 Task: Add Hand In Hand Sea Salt Body Lotion to the cart.
Action: Mouse moved to (805, 323)
Screenshot: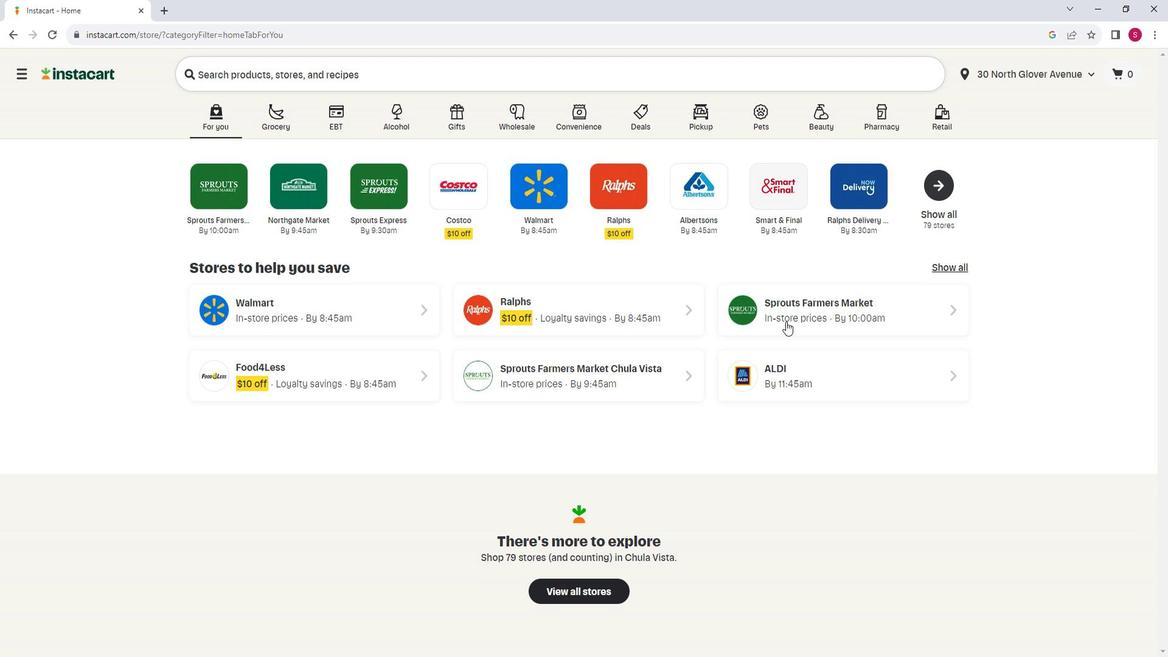 
Action: Mouse pressed left at (805, 323)
Screenshot: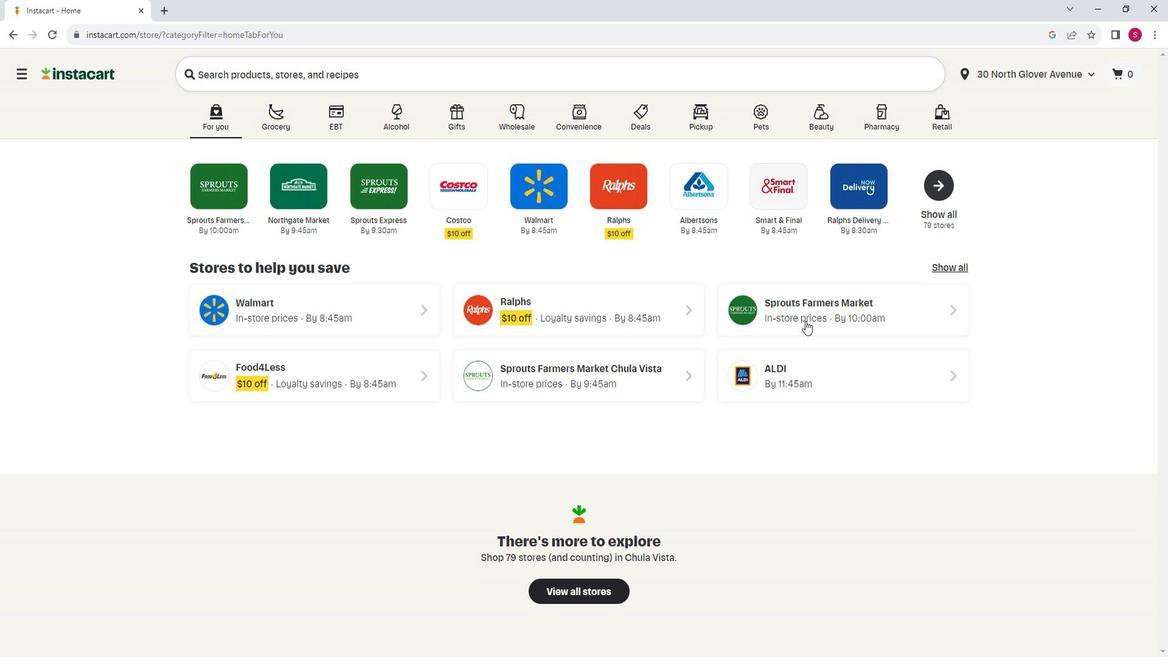 
Action: Mouse moved to (91, 471)
Screenshot: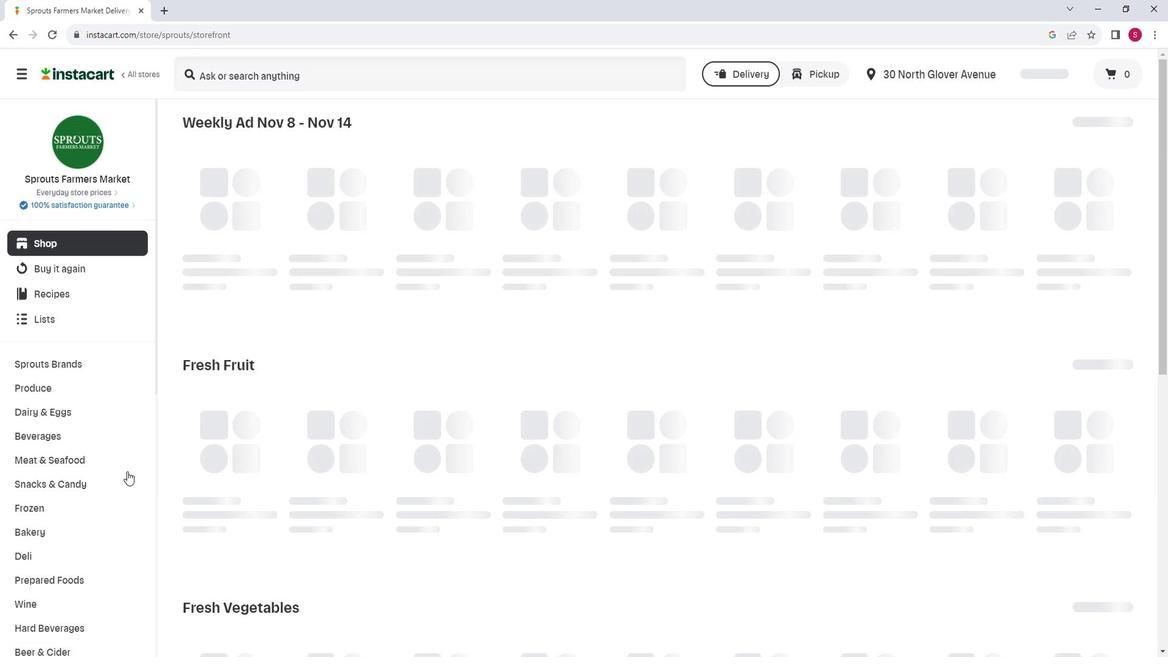 
Action: Mouse scrolled (91, 469) with delta (0, -1)
Screenshot: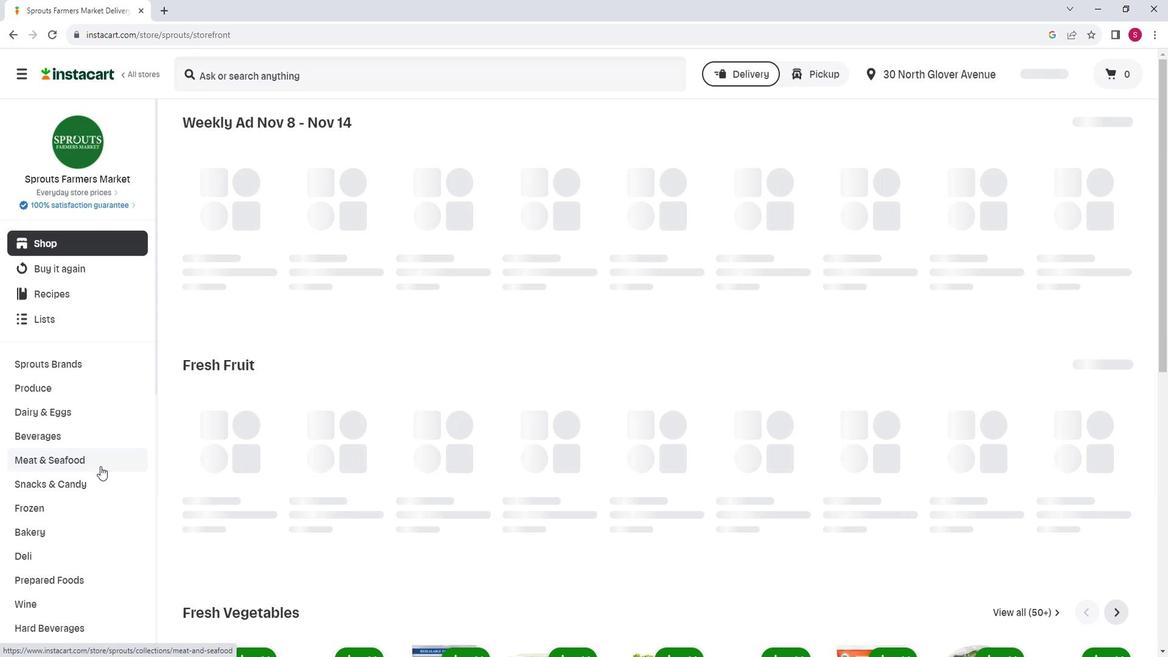 
Action: Mouse scrolled (91, 469) with delta (0, -1)
Screenshot: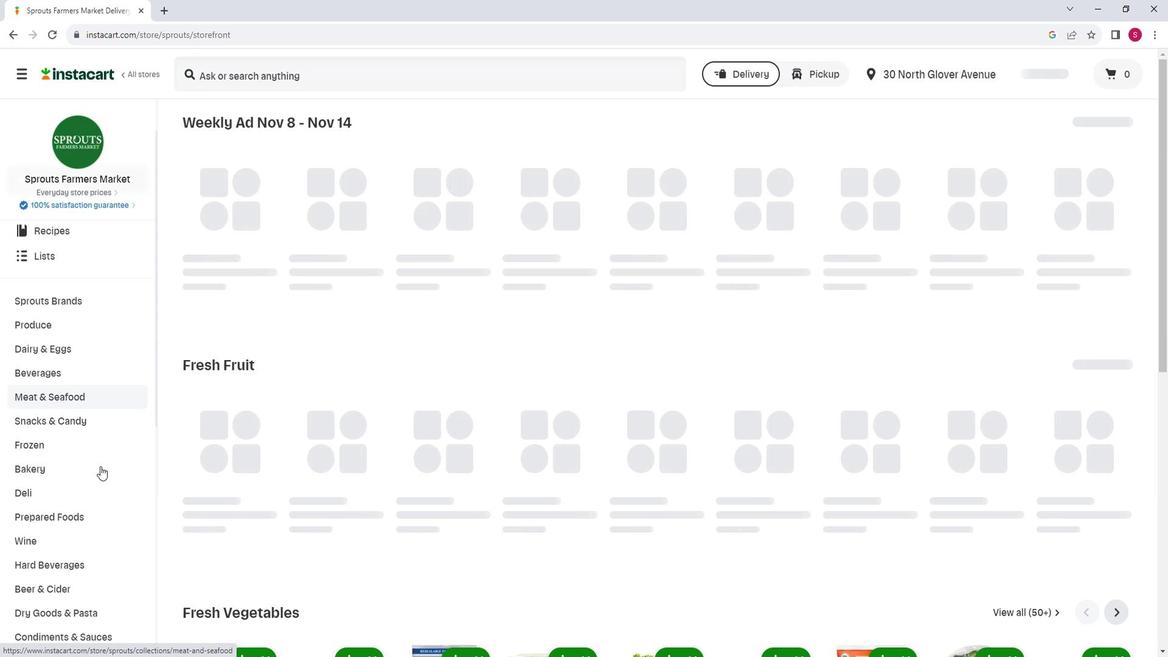 
Action: Mouse scrolled (91, 469) with delta (0, -1)
Screenshot: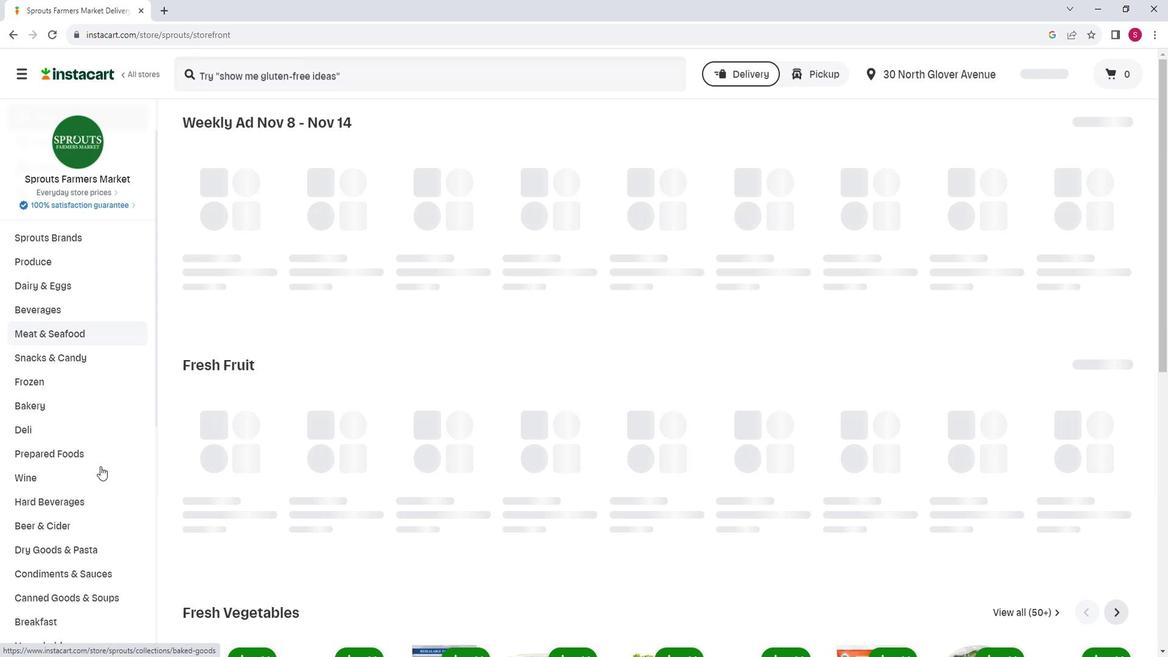 
Action: Mouse moved to (92, 469)
Screenshot: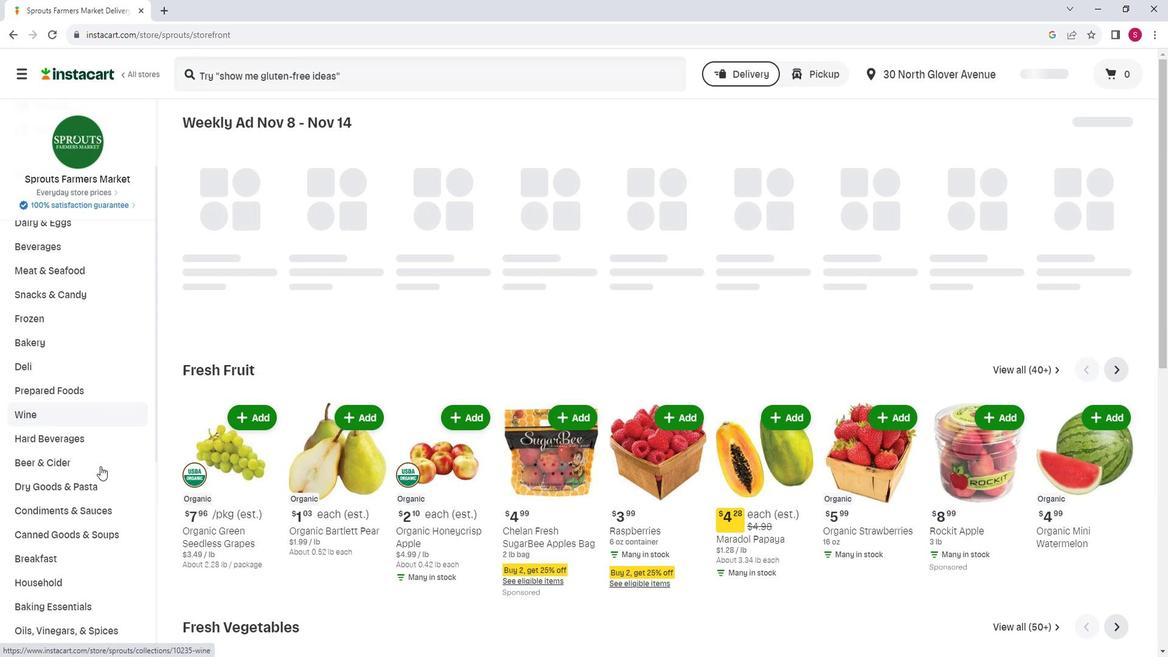 
Action: Mouse scrolled (92, 469) with delta (0, 0)
Screenshot: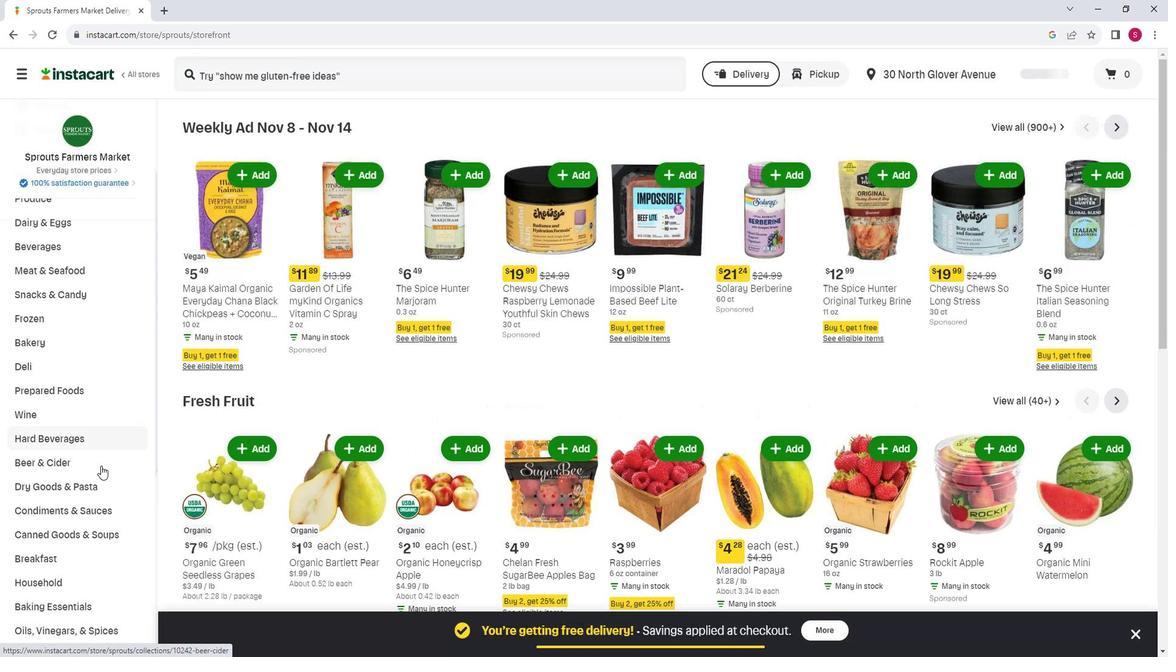 
Action: Mouse scrolled (92, 469) with delta (0, 0)
Screenshot: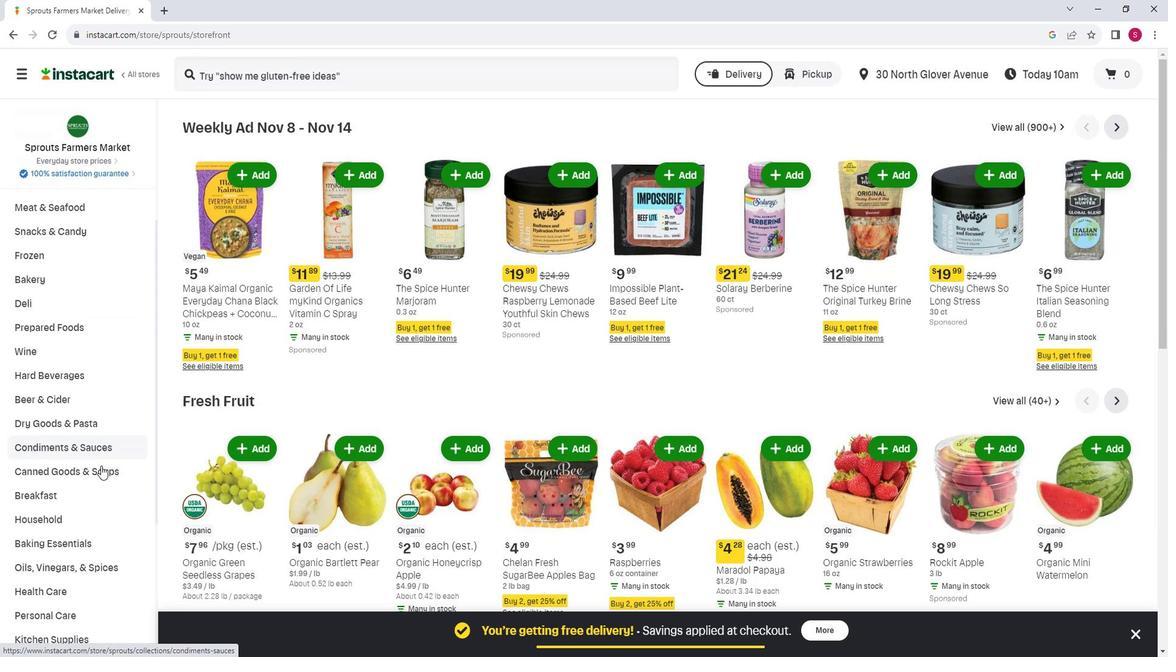 
Action: Mouse scrolled (92, 469) with delta (0, 0)
Screenshot: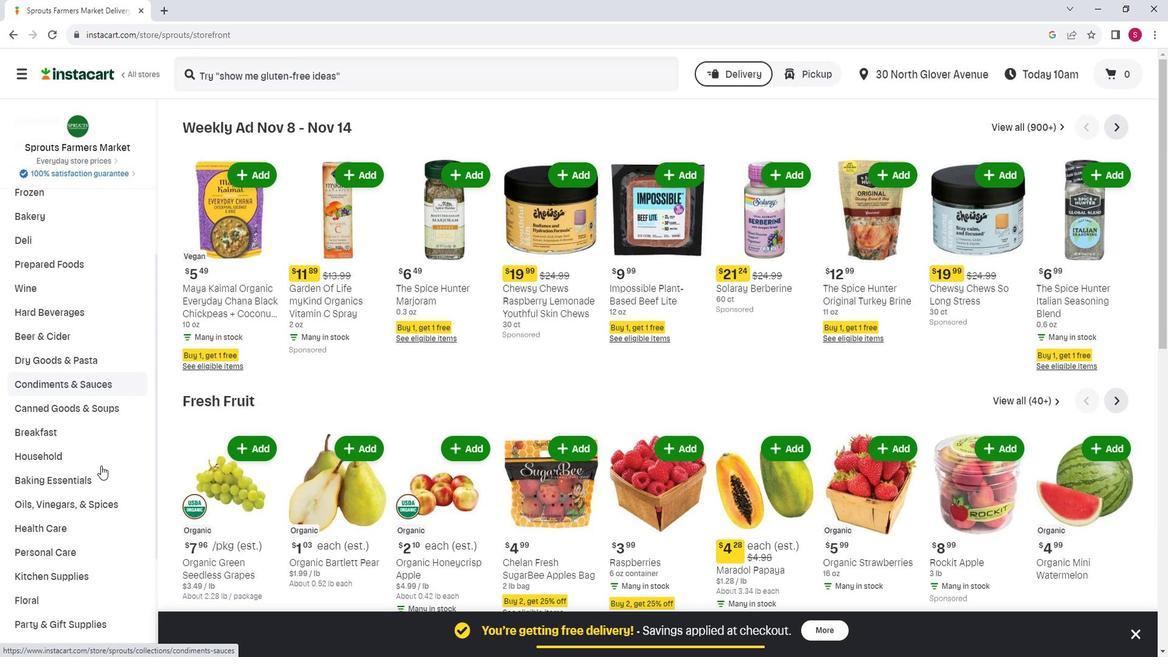 
Action: Mouse scrolled (92, 469) with delta (0, 0)
Screenshot: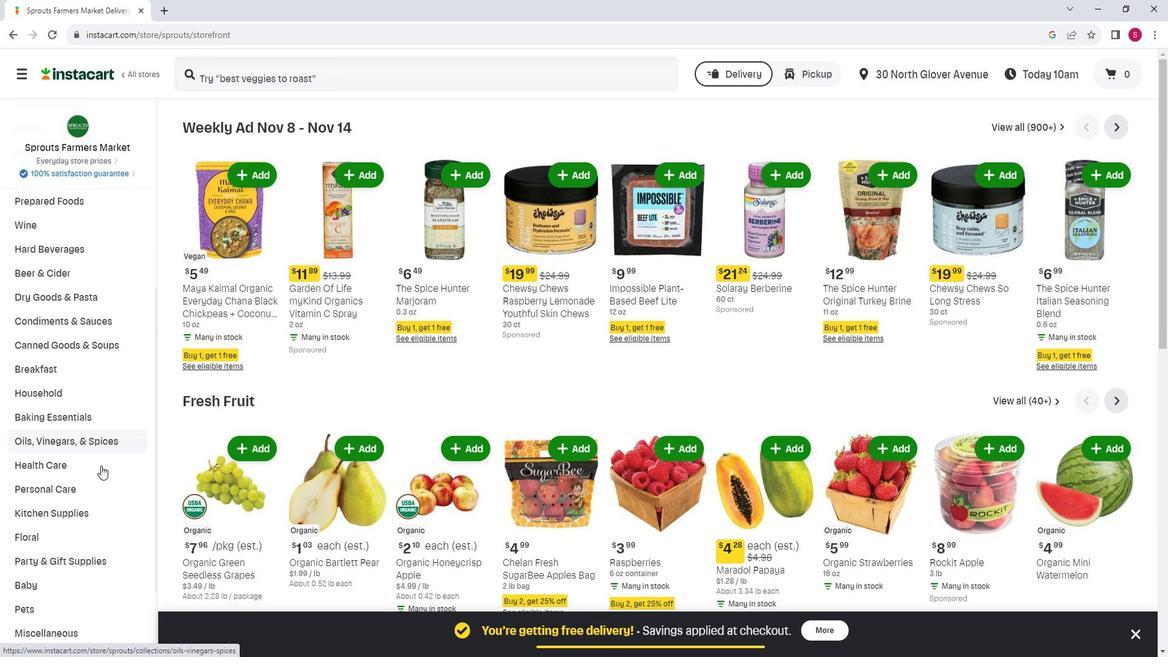 
Action: Mouse scrolled (92, 469) with delta (0, 0)
Screenshot: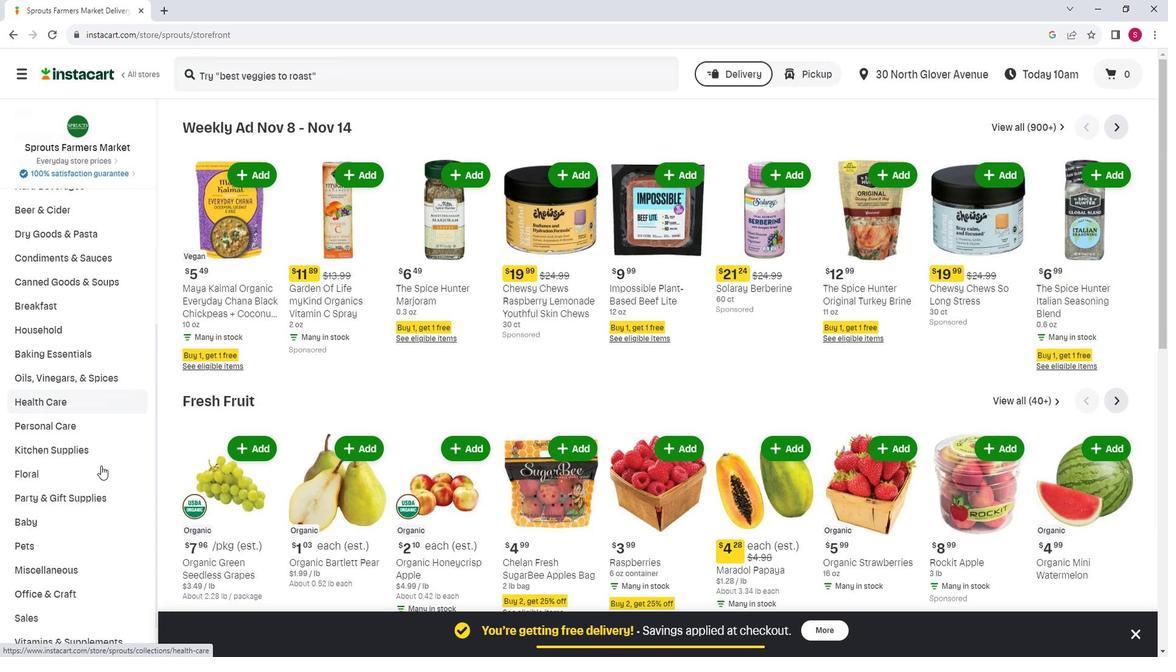 
Action: Mouse moved to (76, 382)
Screenshot: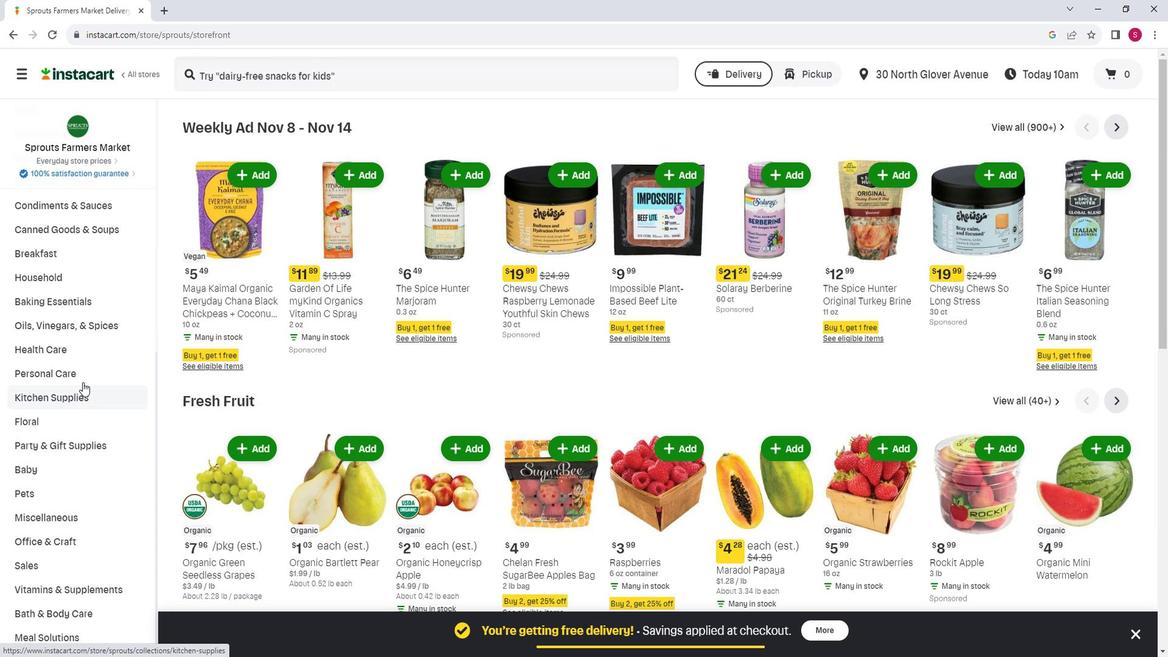 
Action: Mouse pressed left at (76, 382)
Screenshot: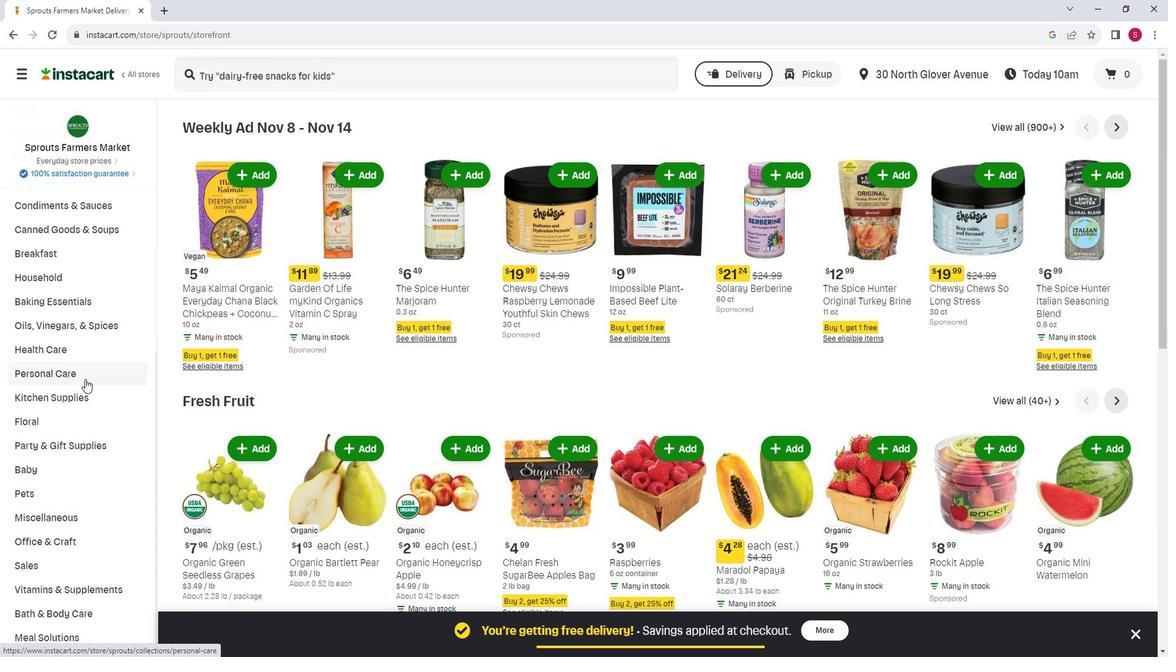 
Action: Mouse moved to (292, 163)
Screenshot: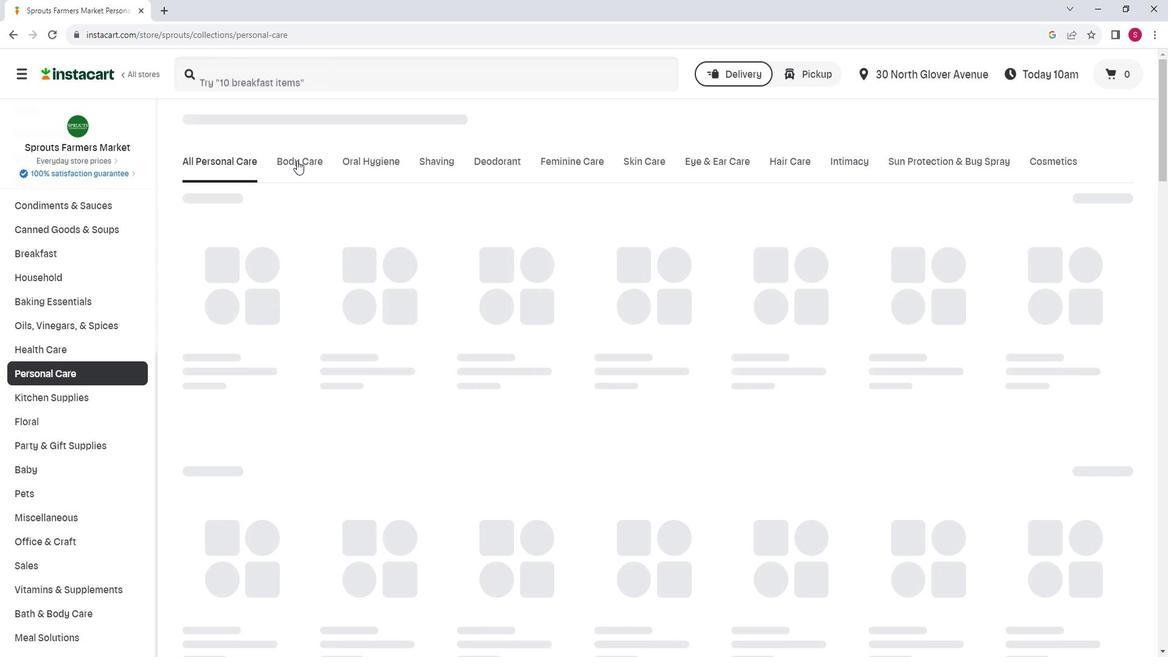 
Action: Mouse pressed left at (292, 163)
Screenshot: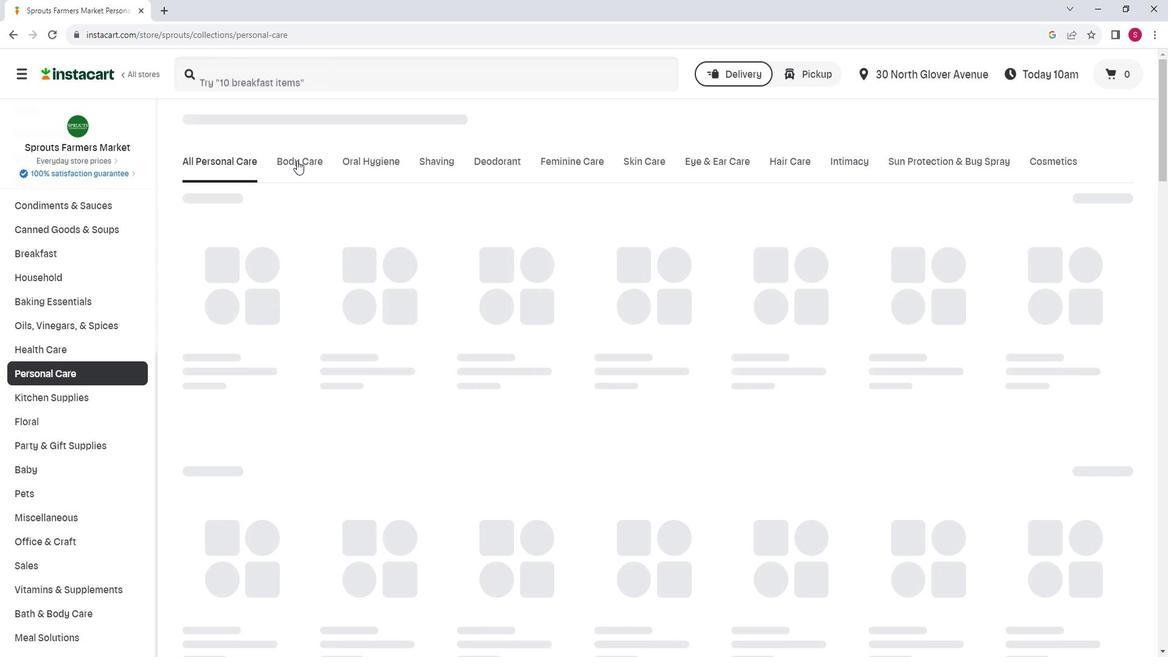 
Action: Mouse moved to (478, 204)
Screenshot: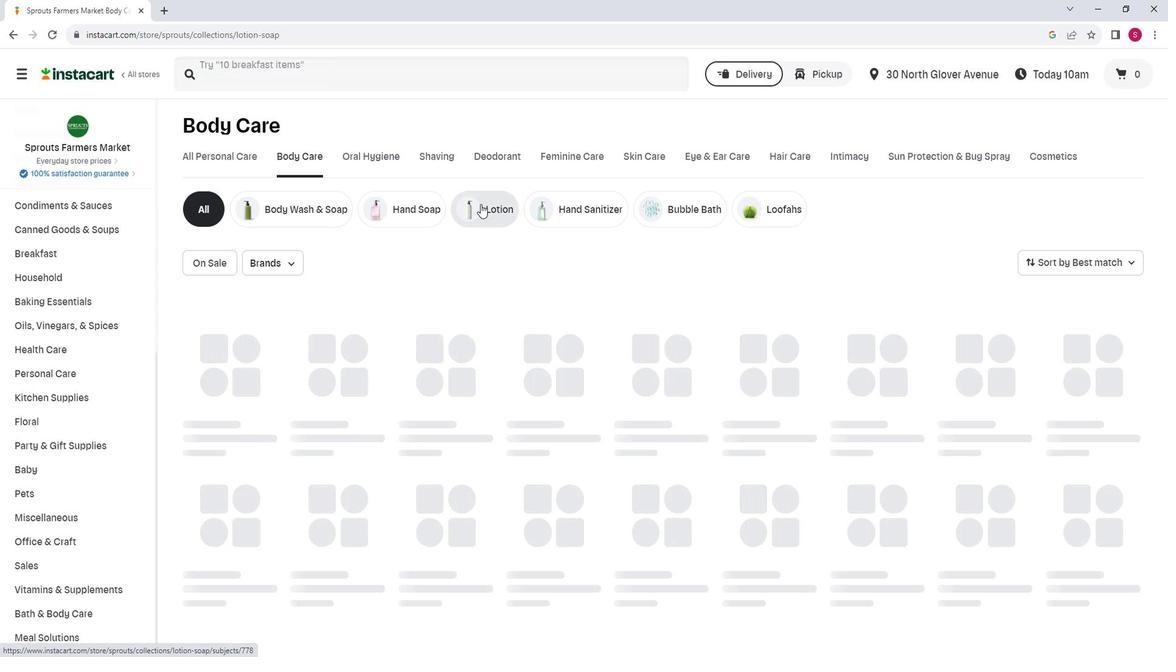 
Action: Mouse pressed left at (478, 204)
Screenshot: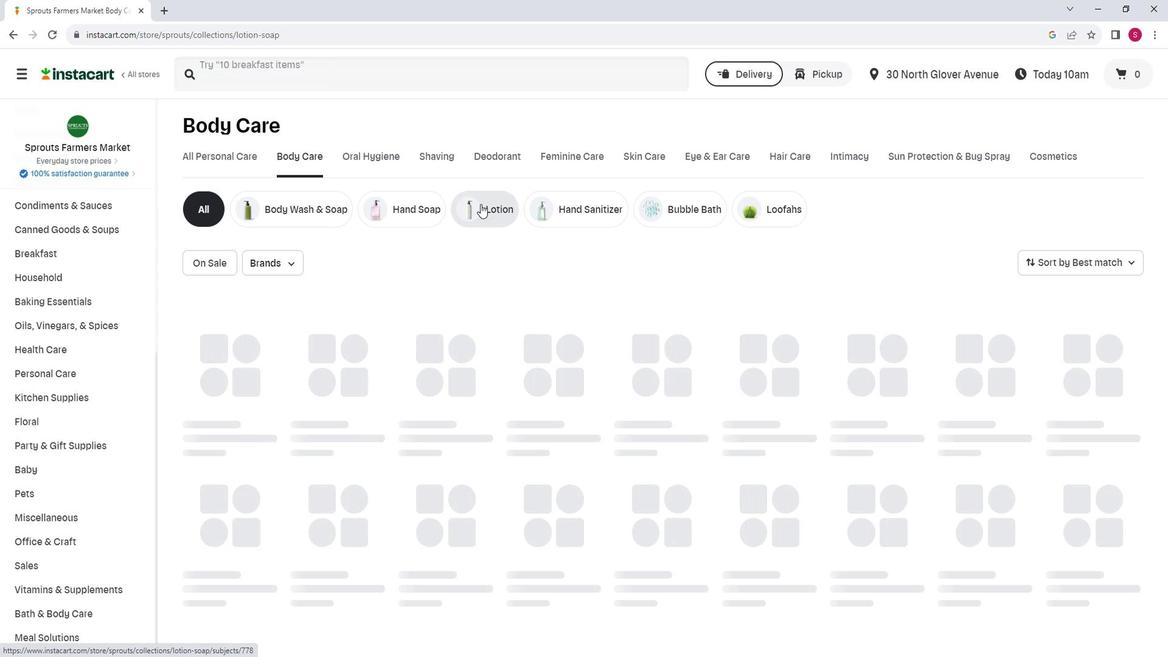 
Action: Mouse moved to (430, 67)
Screenshot: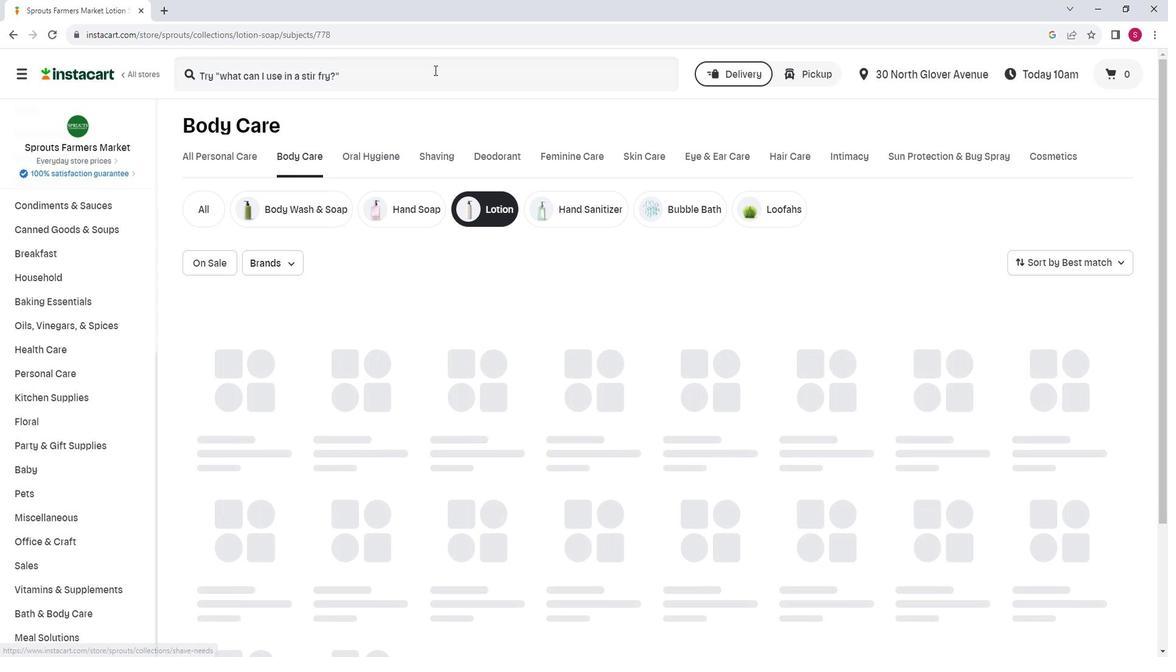 
Action: Mouse pressed left at (430, 67)
Screenshot: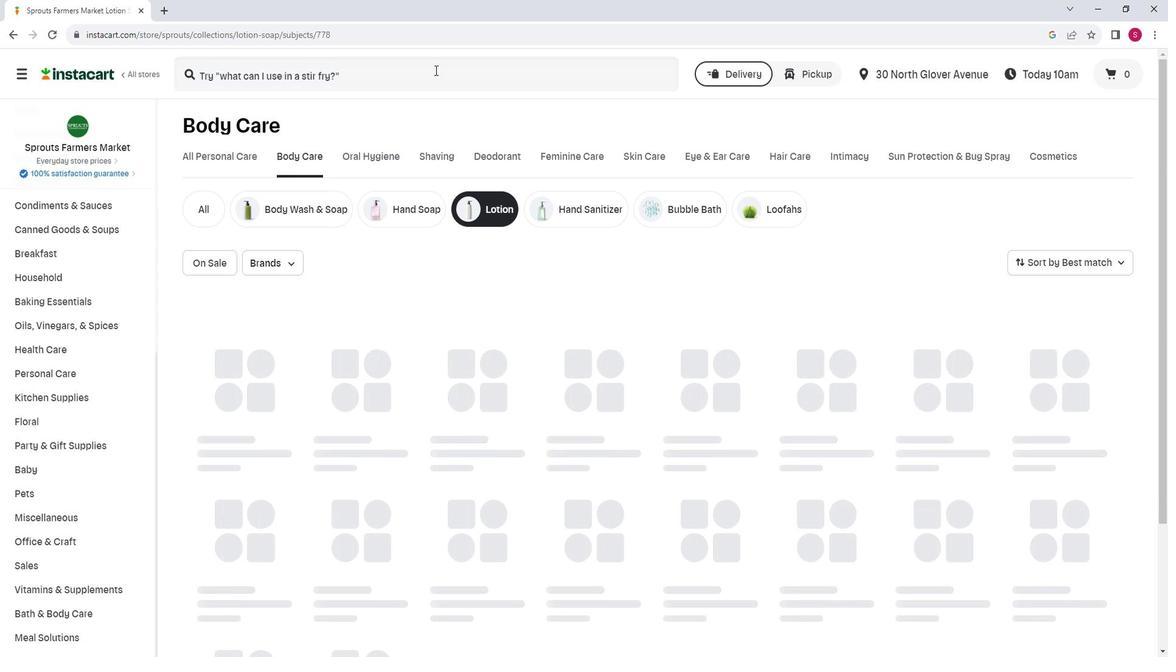
Action: Mouse moved to (430, 67)
Screenshot: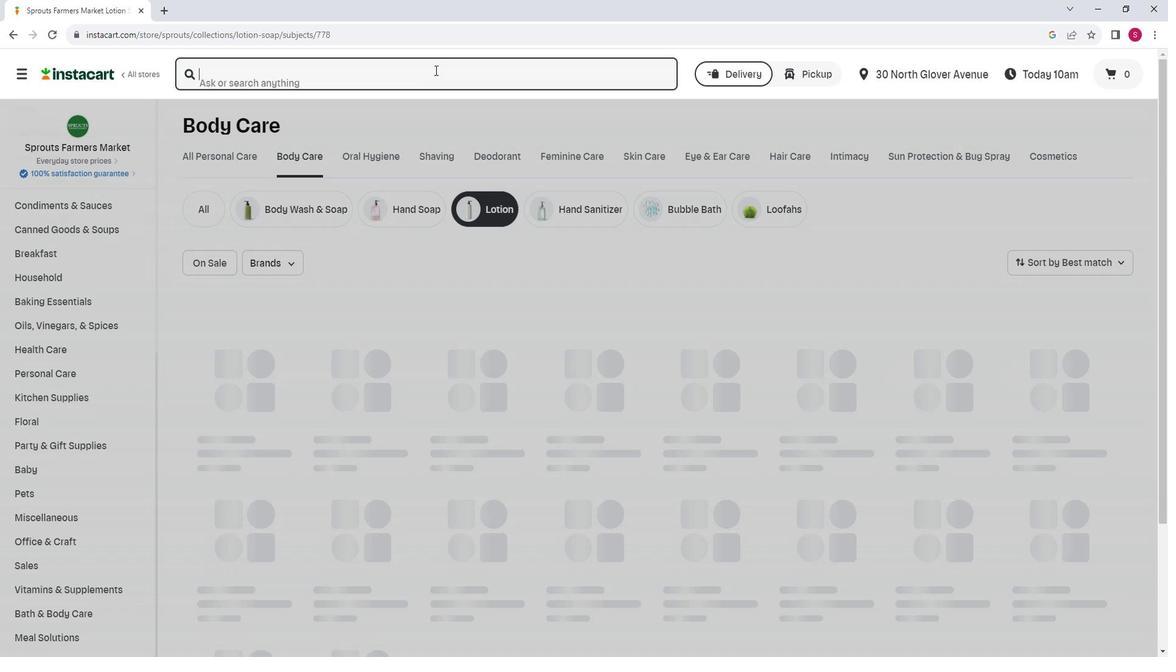 
Action: Key pressed <Key.shift>Hand<Key.space><Key.shift>In<Key.space><Key.shift>Hand<Key.space><Key.shift>Sea<Key.space><Key.shift>Salt<Key.space><Key.shift>Body<Key.space><Key.shift>Lo
Screenshot: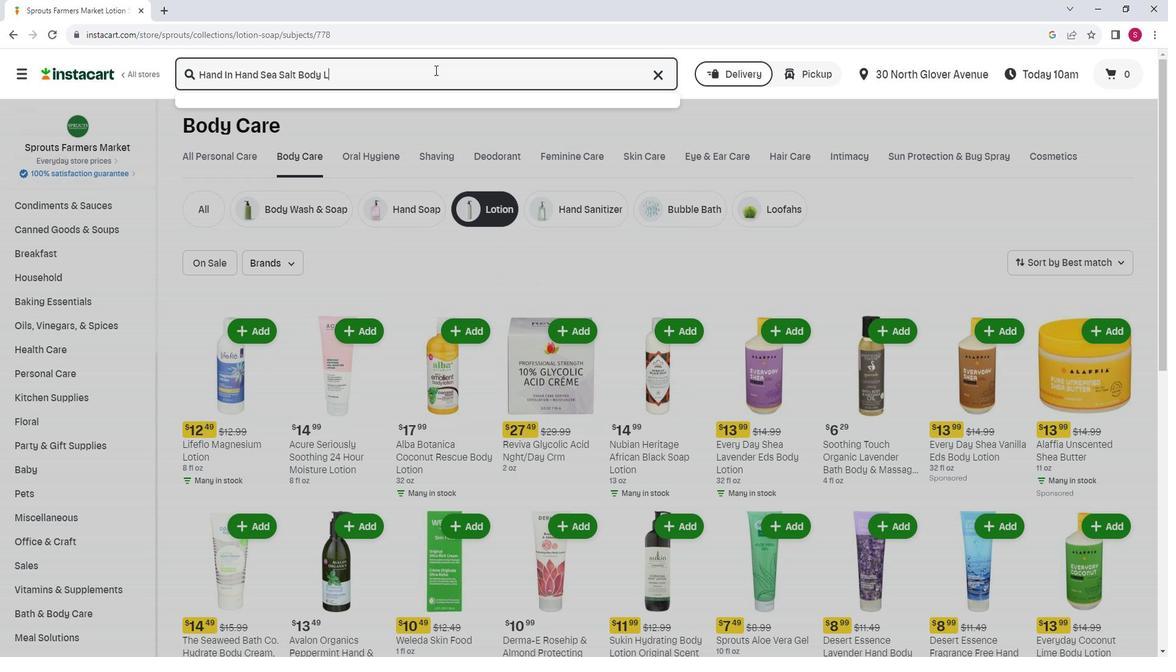 
Action: Mouse moved to (430, 66)
Screenshot: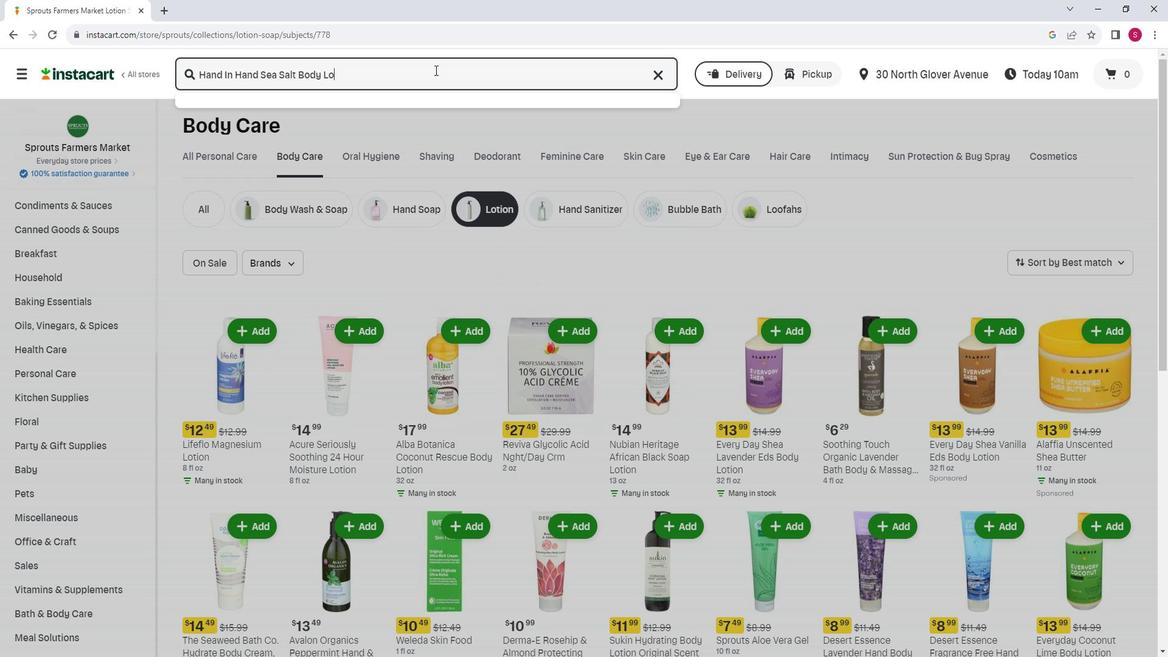 
Action: Key pressed tion<Key.enter>
Screenshot: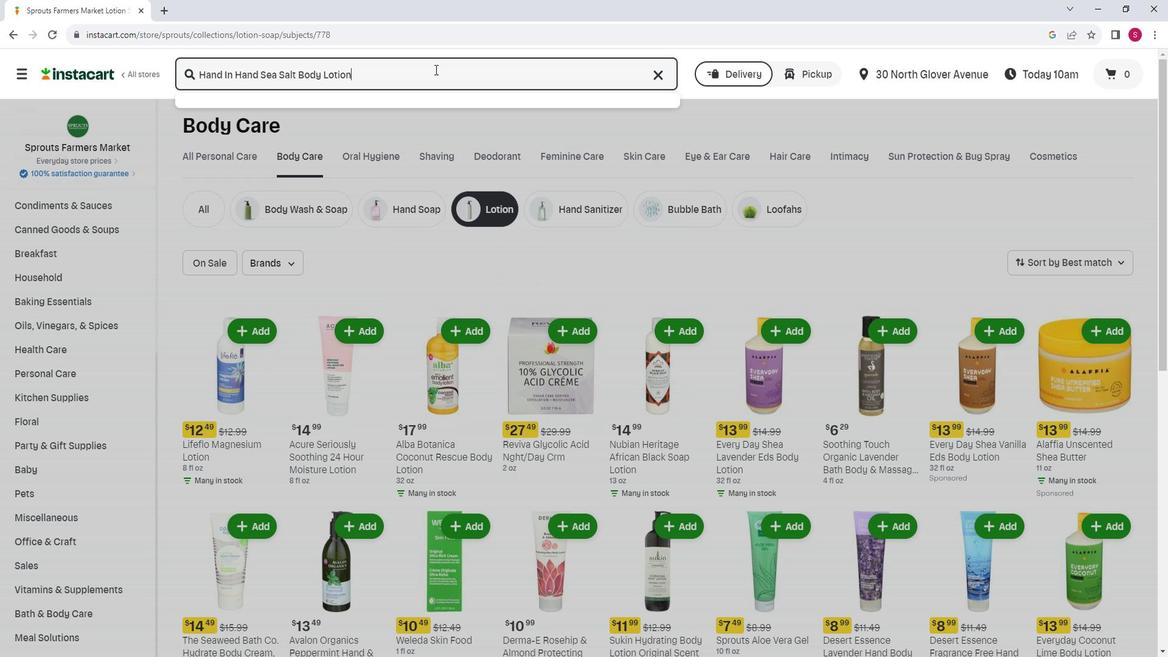 
Action: Mouse moved to (172, 223)
Screenshot: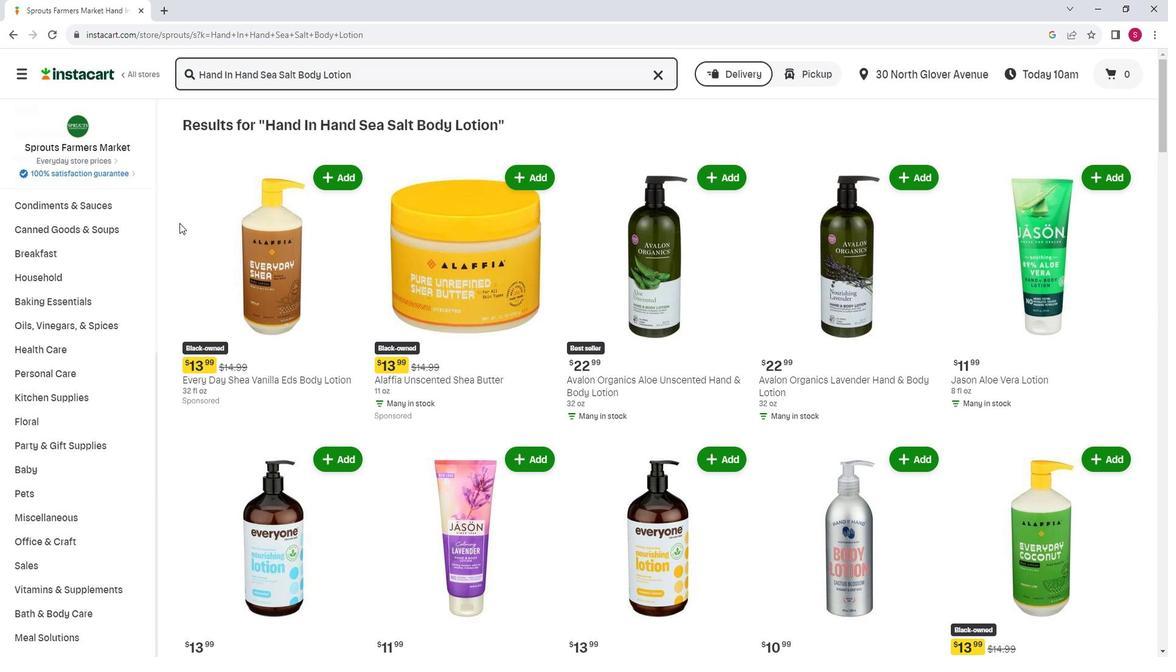 
Action: Mouse scrolled (172, 223) with delta (0, 0)
Screenshot: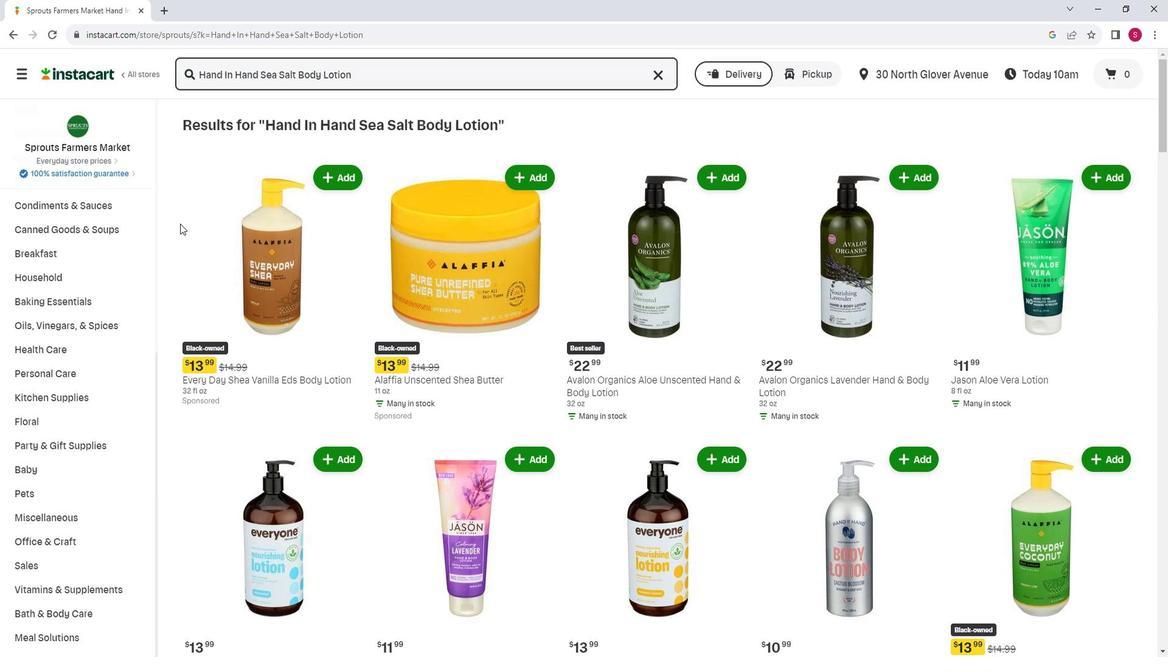 
Action: Mouse scrolled (172, 223) with delta (0, 0)
Screenshot: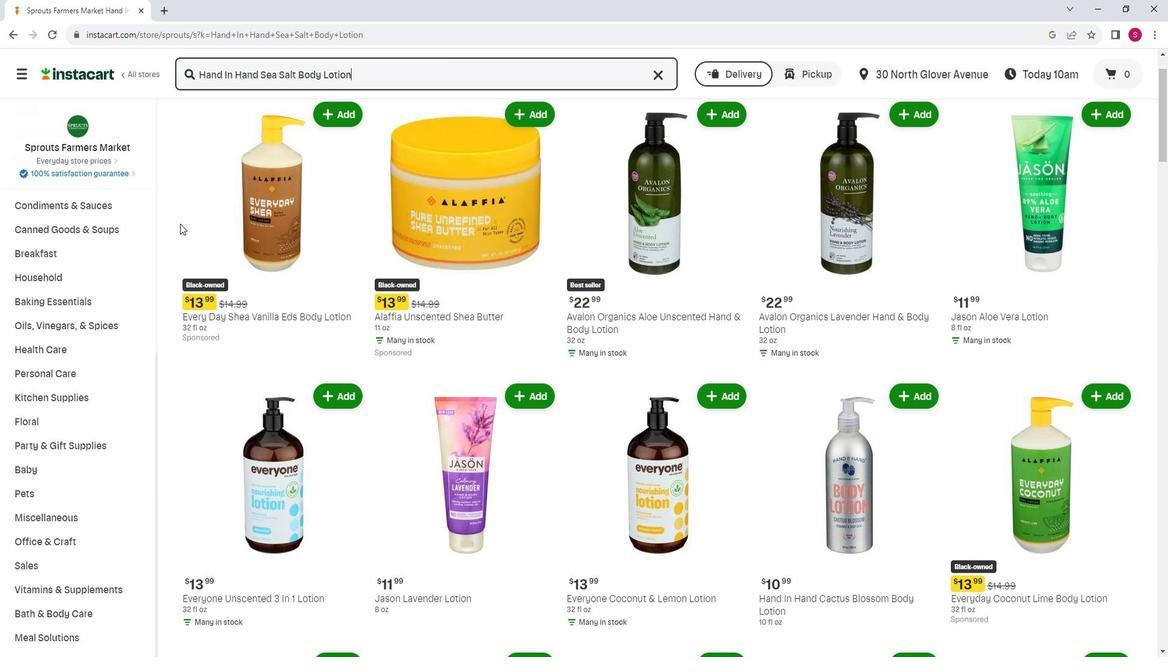 
Action: Mouse moved to (172, 223)
Screenshot: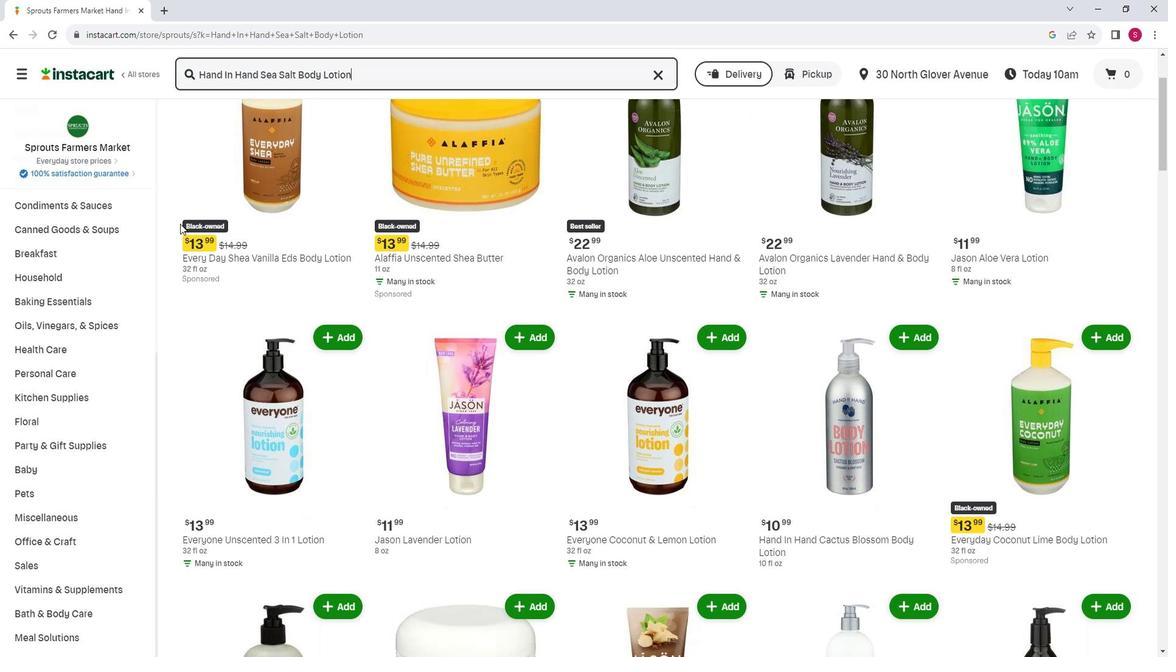 
Action: Mouse scrolled (172, 223) with delta (0, 0)
Screenshot: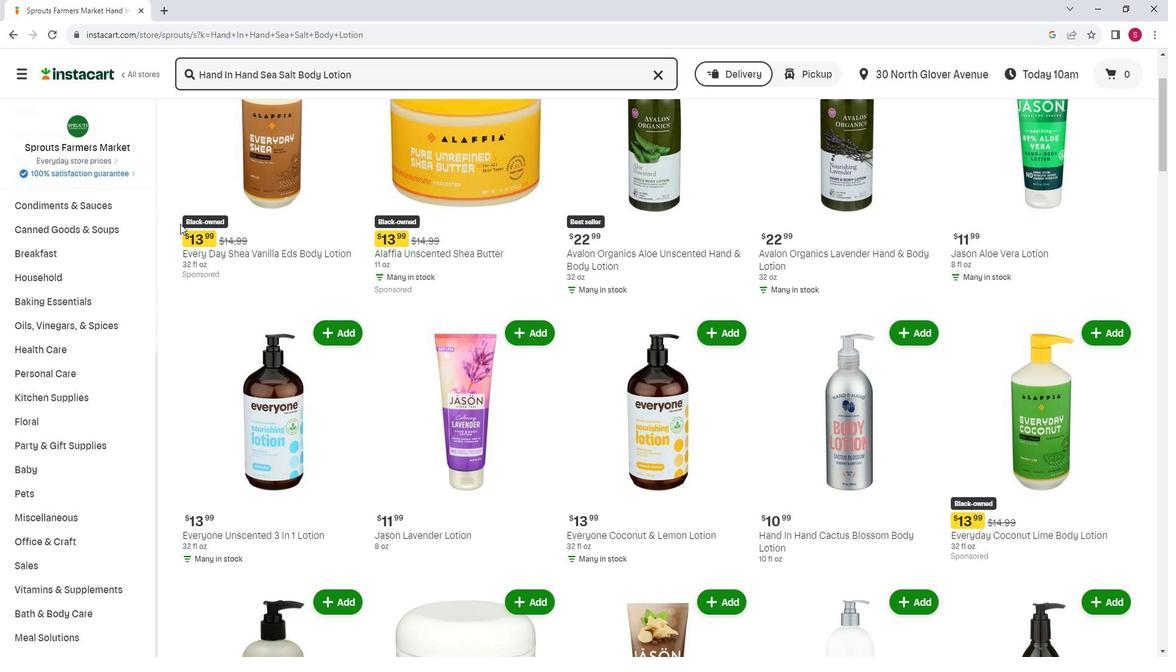 
Action: Mouse moved to (172, 223)
Screenshot: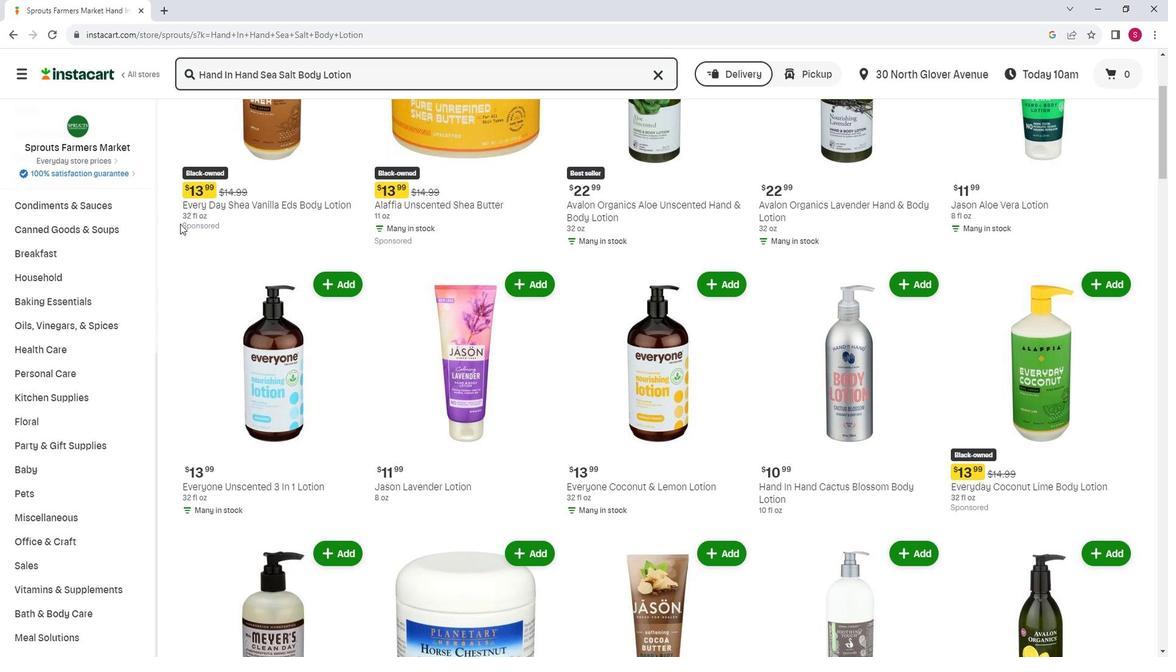 
Action: Mouse scrolled (172, 223) with delta (0, 0)
Screenshot: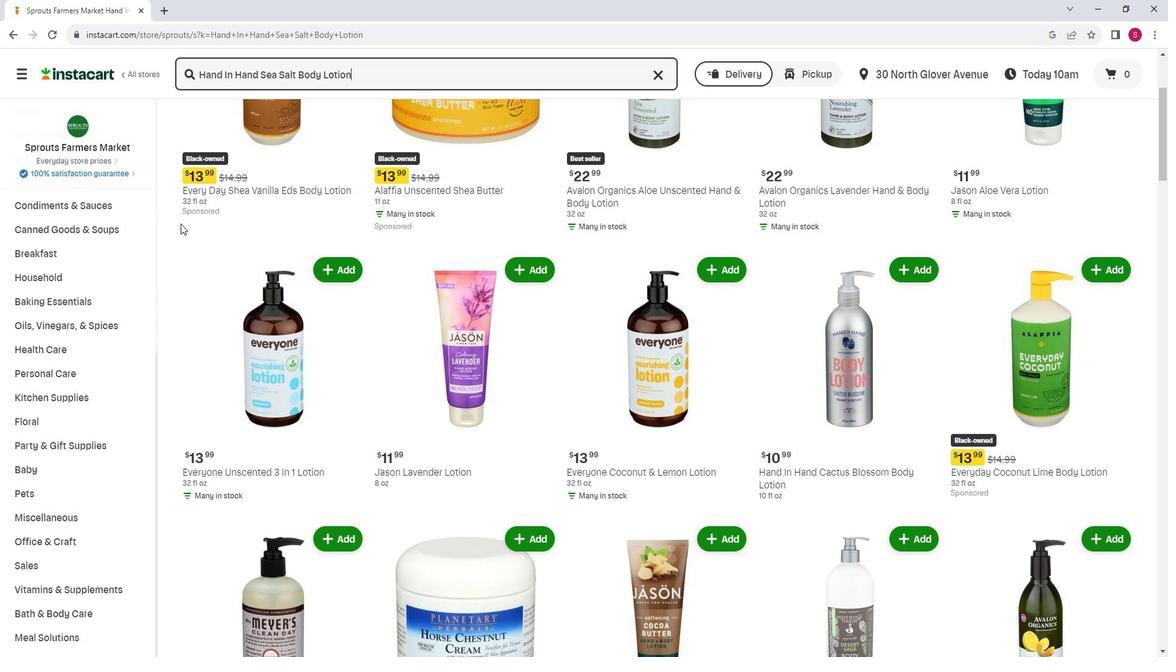 
Action: Mouse scrolled (172, 223) with delta (0, 0)
Screenshot: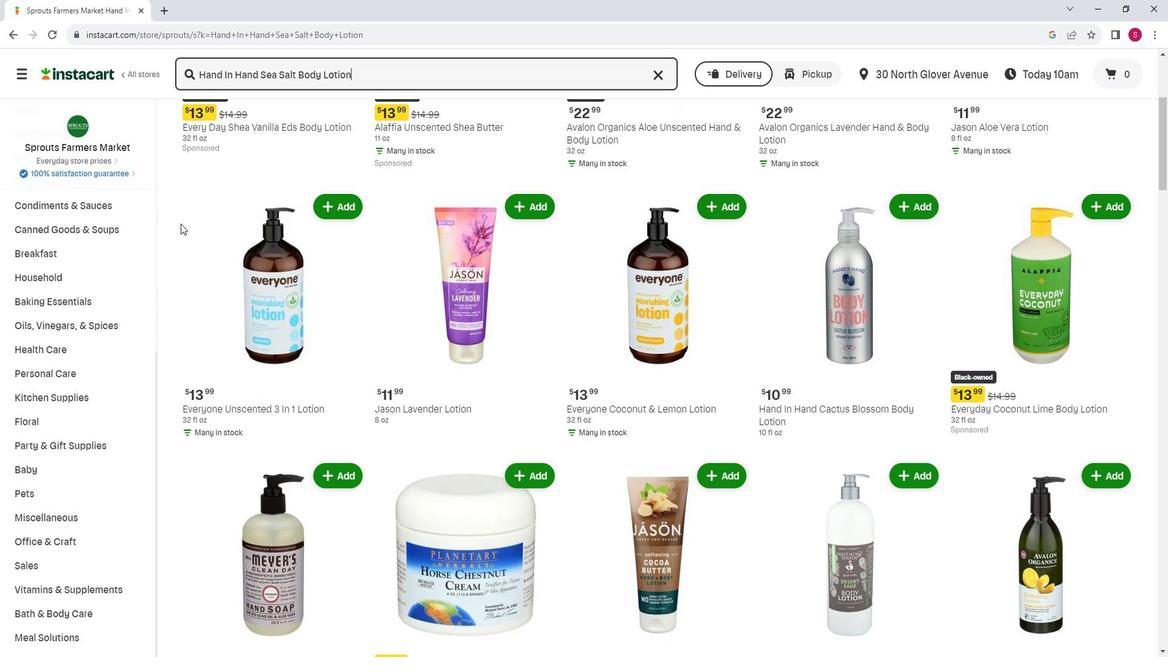 
Action: Mouse scrolled (172, 223) with delta (0, 0)
Screenshot: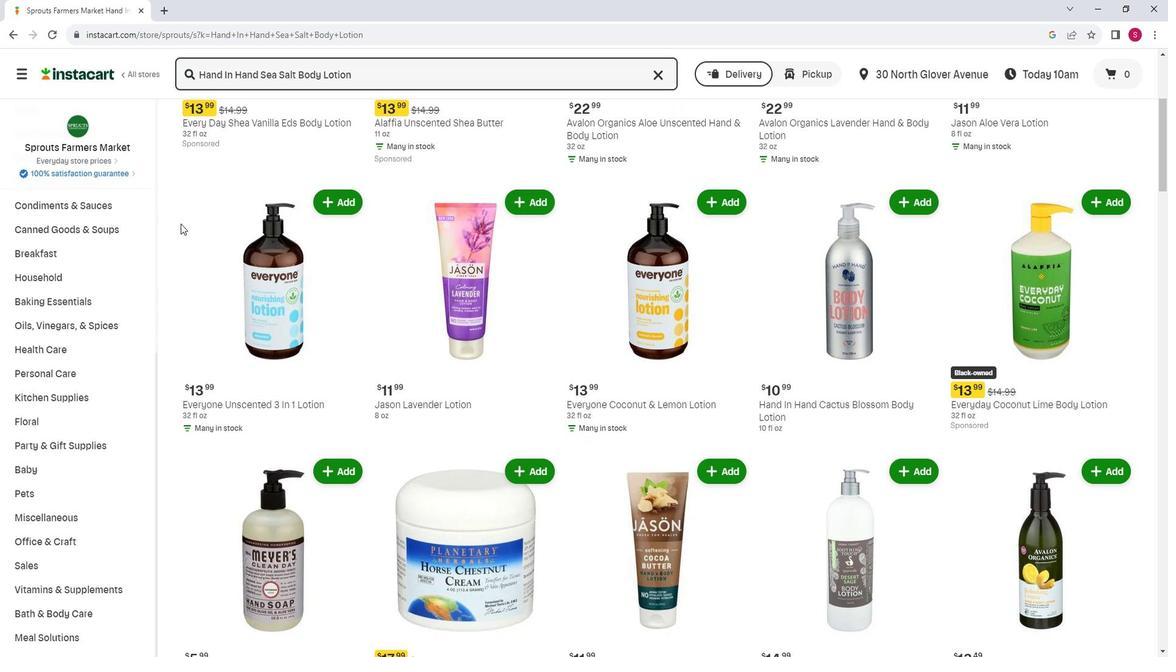 
Action: Mouse scrolled (172, 223) with delta (0, 0)
Screenshot: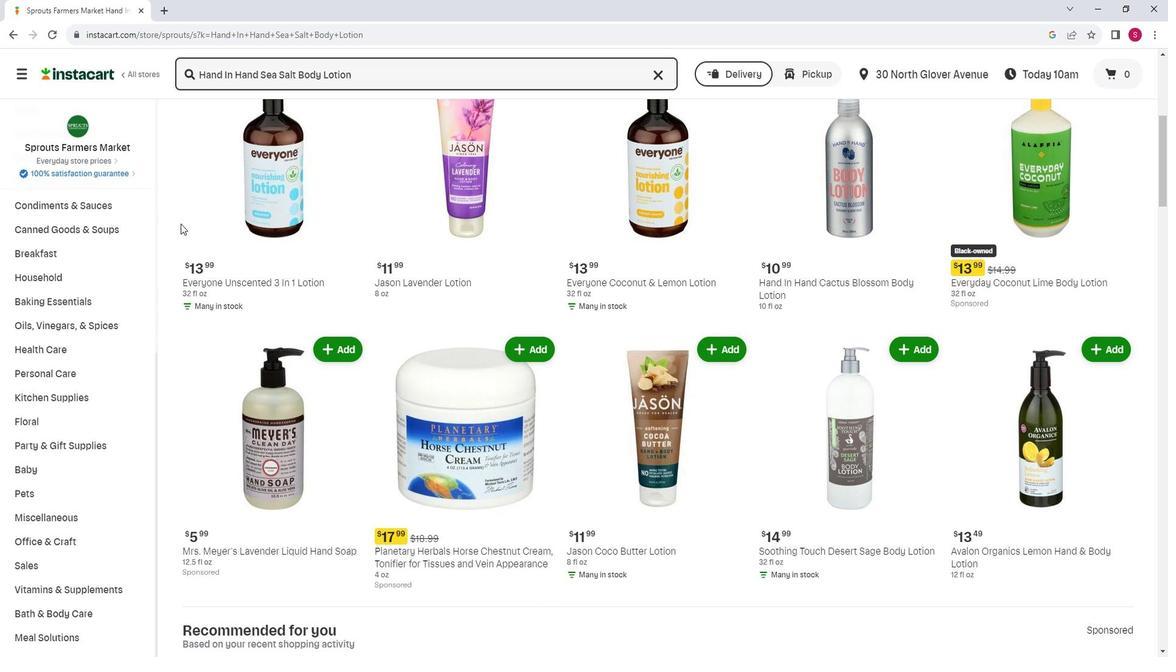 
Action: Mouse moved to (172, 223)
Screenshot: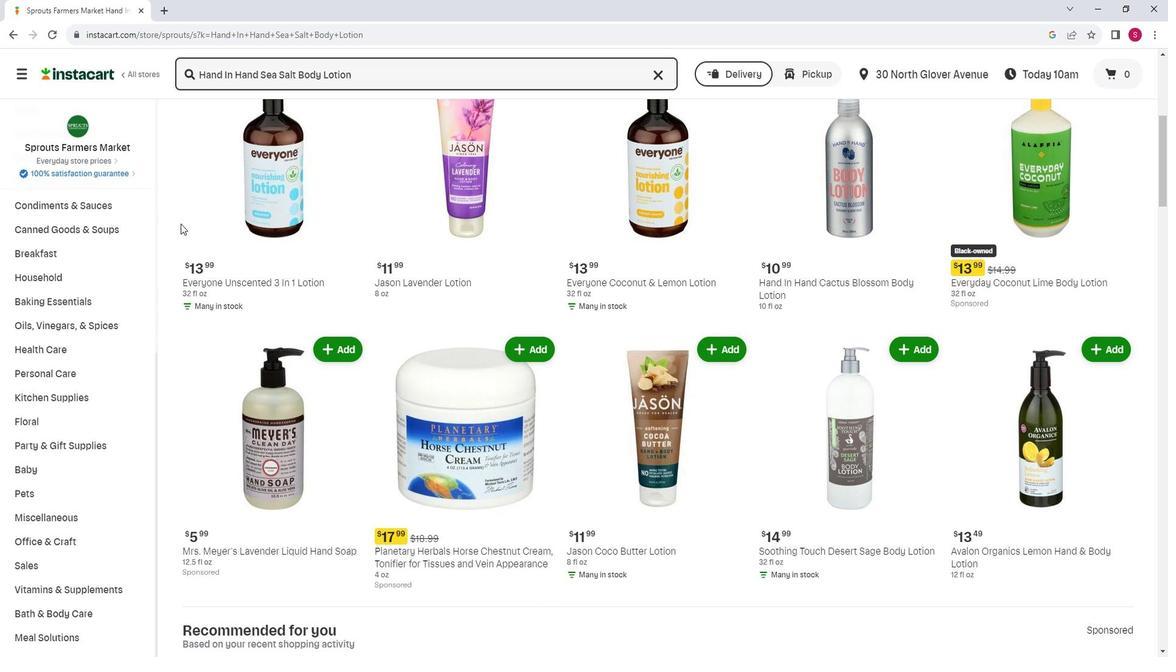 
Action: Mouse scrolled (172, 223) with delta (0, 0)
Screenshot: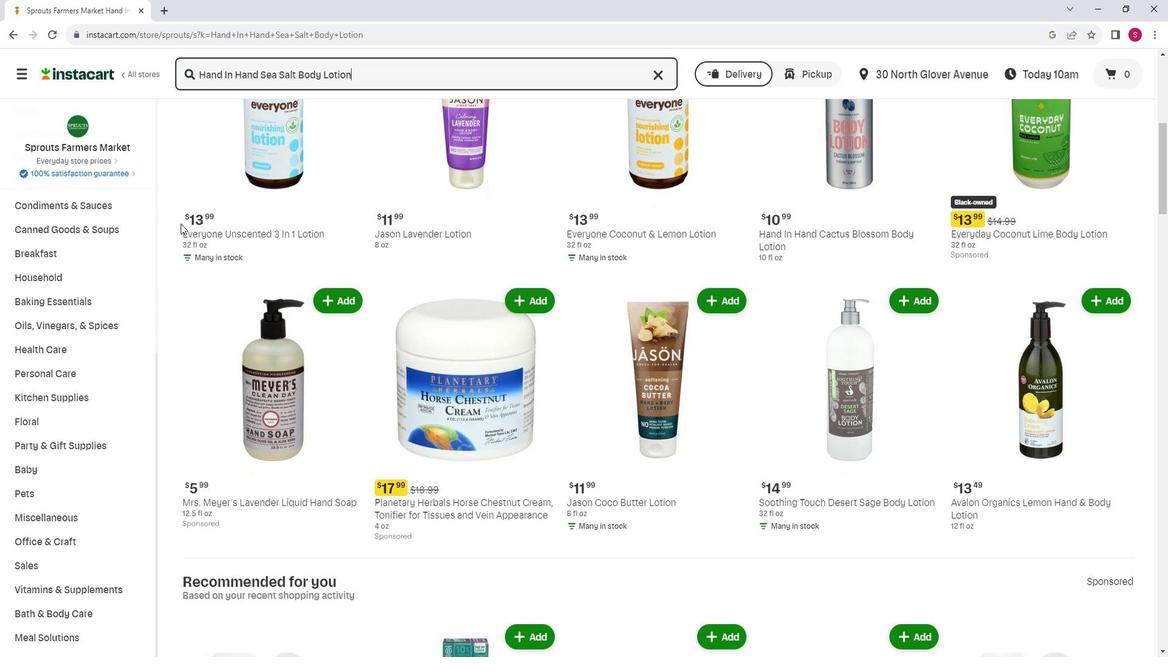 
Action: Mouse moved to (172, 224)
Screenshot: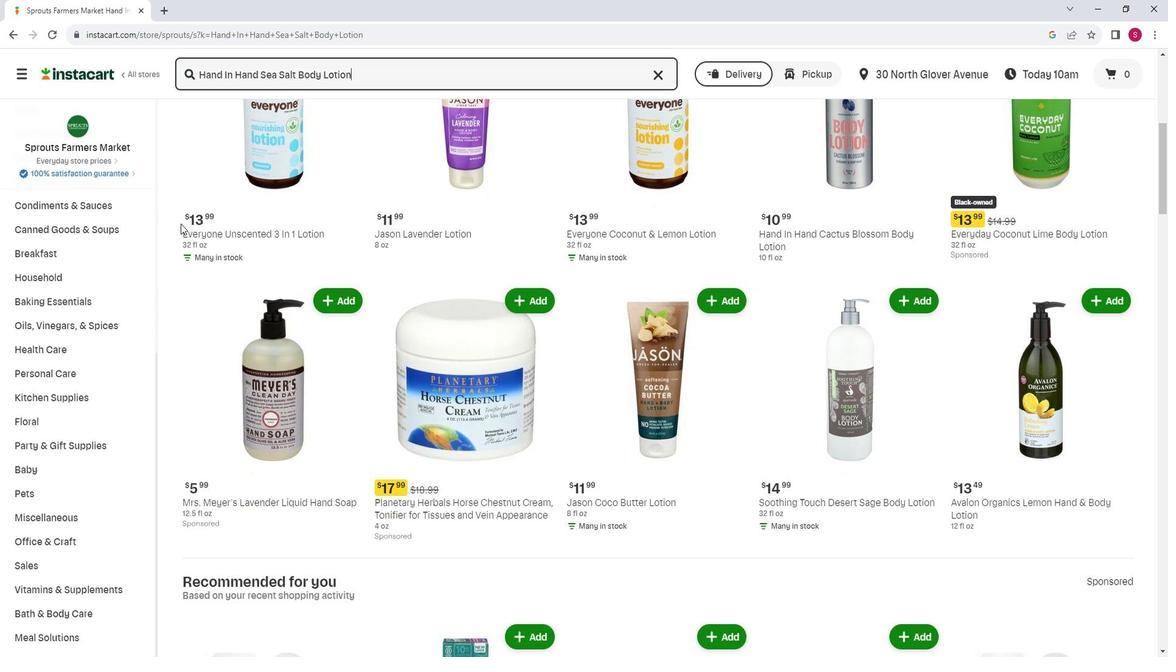
Action: Mouse scrolled (172, 223) with delta (0, 0)
Screenshot: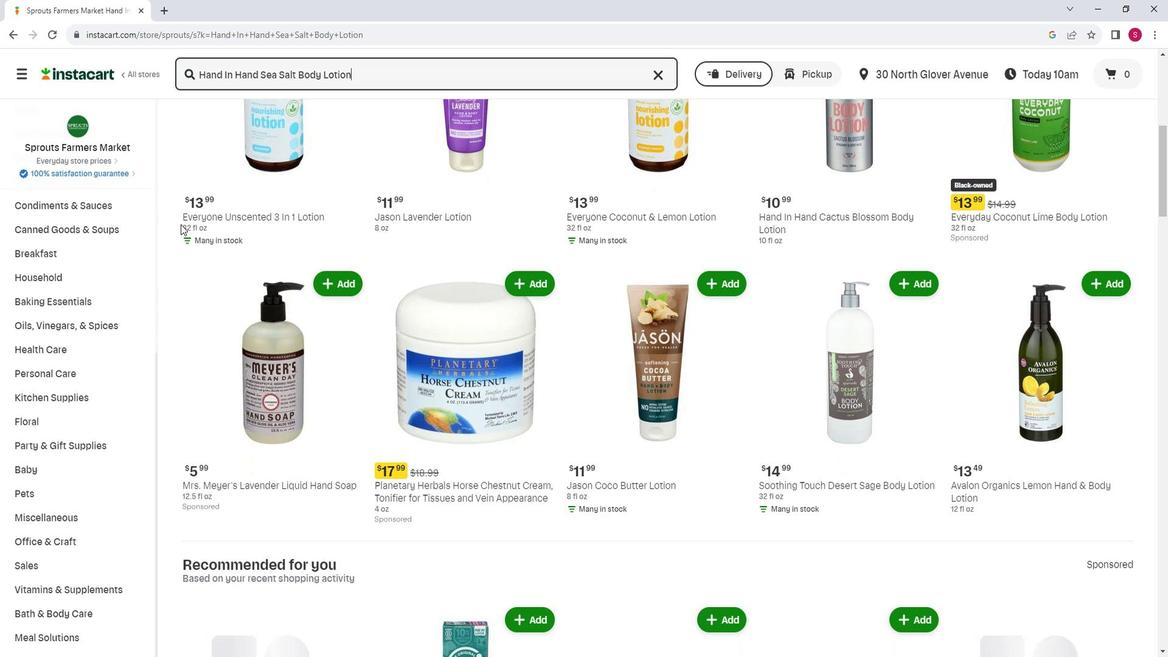 
Action: Mouse scrolled (172, 223) with delta (0, 0)
Screenshot: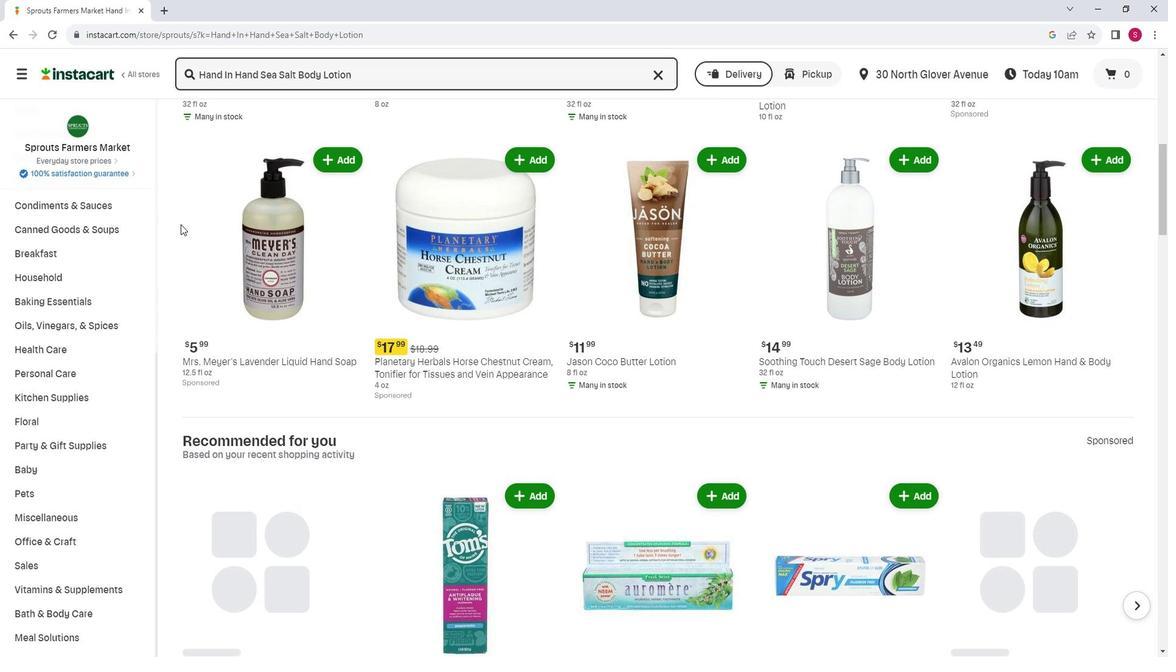 
Action: Mouse scrolled (172, 223) with delta (0, 0)
Screenshot: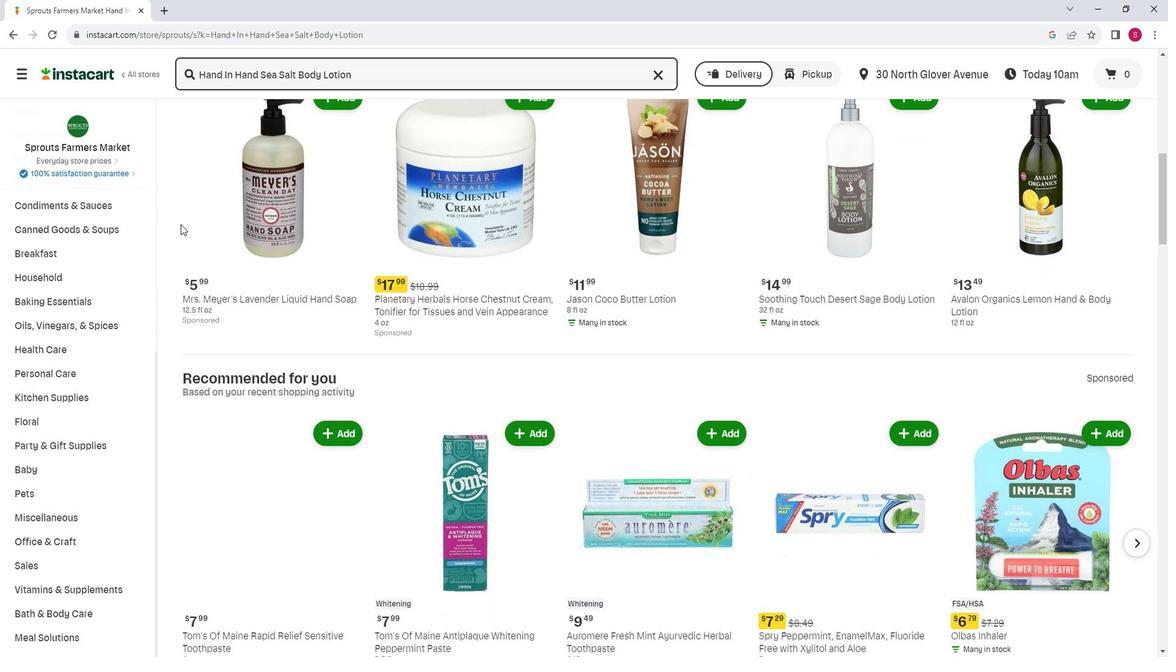 
Action: Mouse scrolled (172, 223) with delta (0, 0)
Screenshot: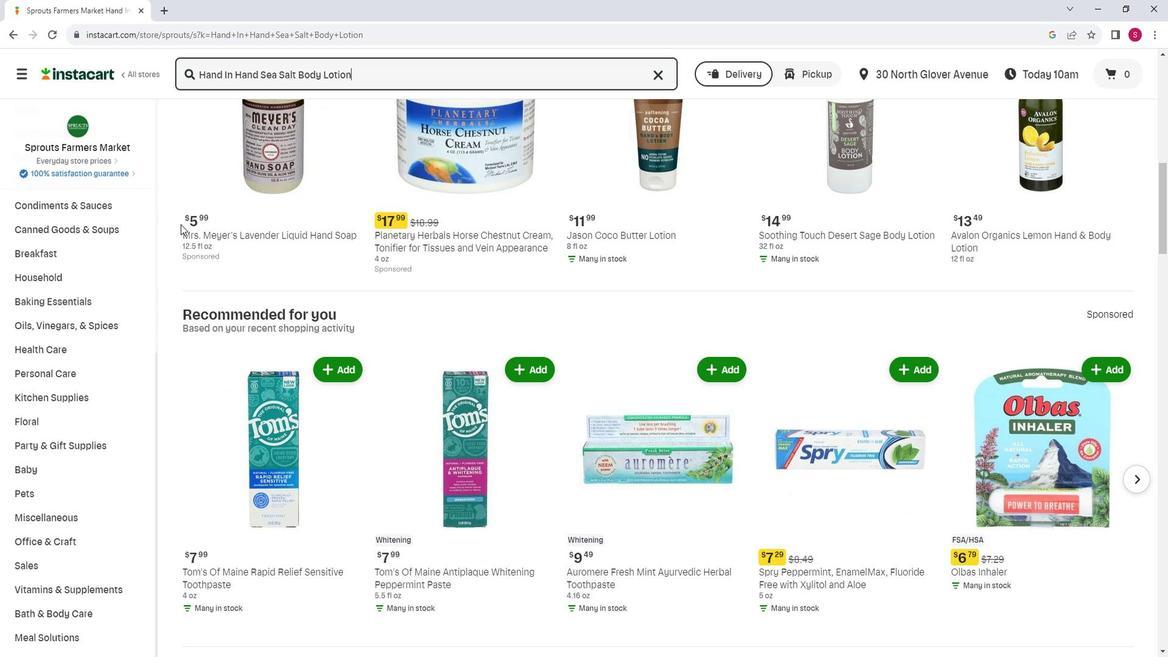 
